 Task: Check the sale-to-list ratio of laminate floors in the last 3 years.
Action: Mouse moved to (880, 254)
Screenshot: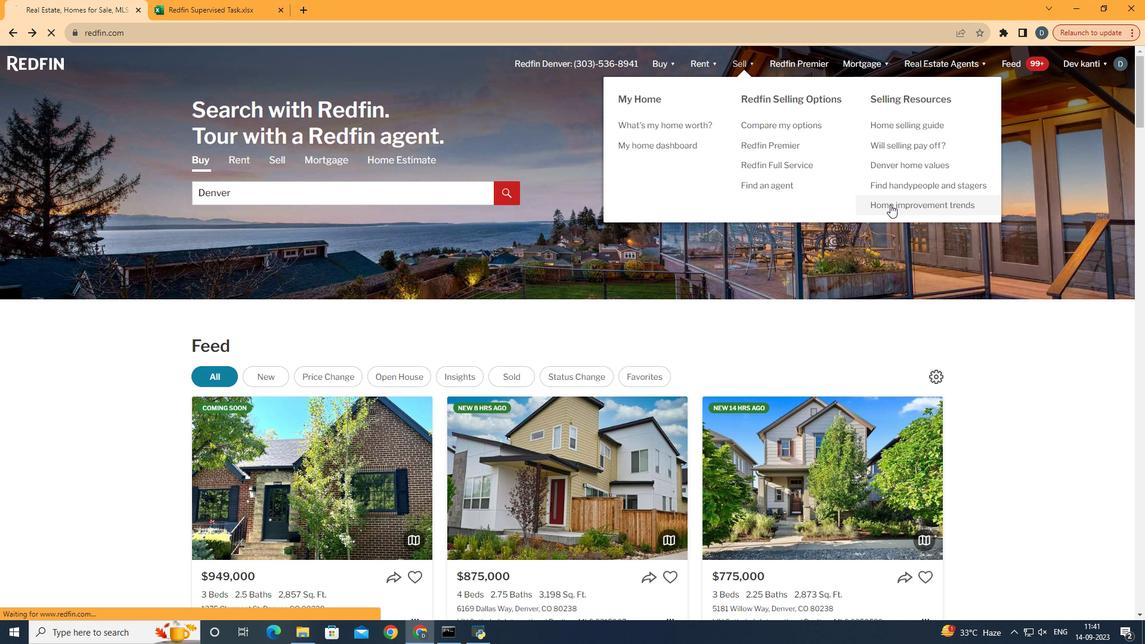 
Action: Mouse pressed left at (880, 254)
Screenshot: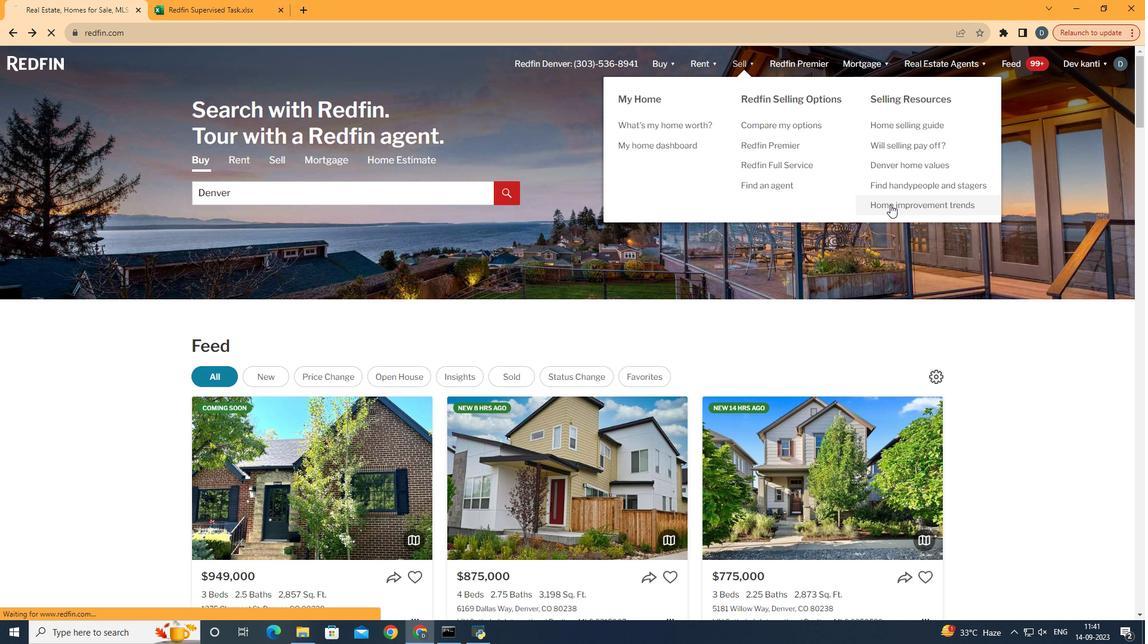 
Action: Mouse moved to (336, 258)
Screenshot: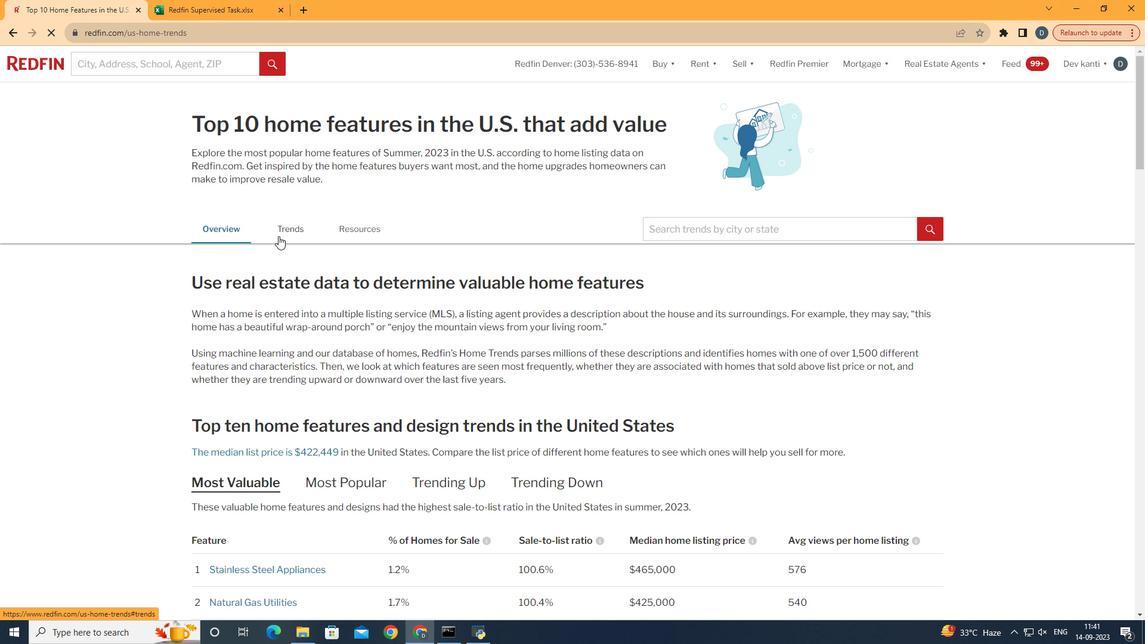 
Action: Mouse pressed left at (336, 258)
Screenshot: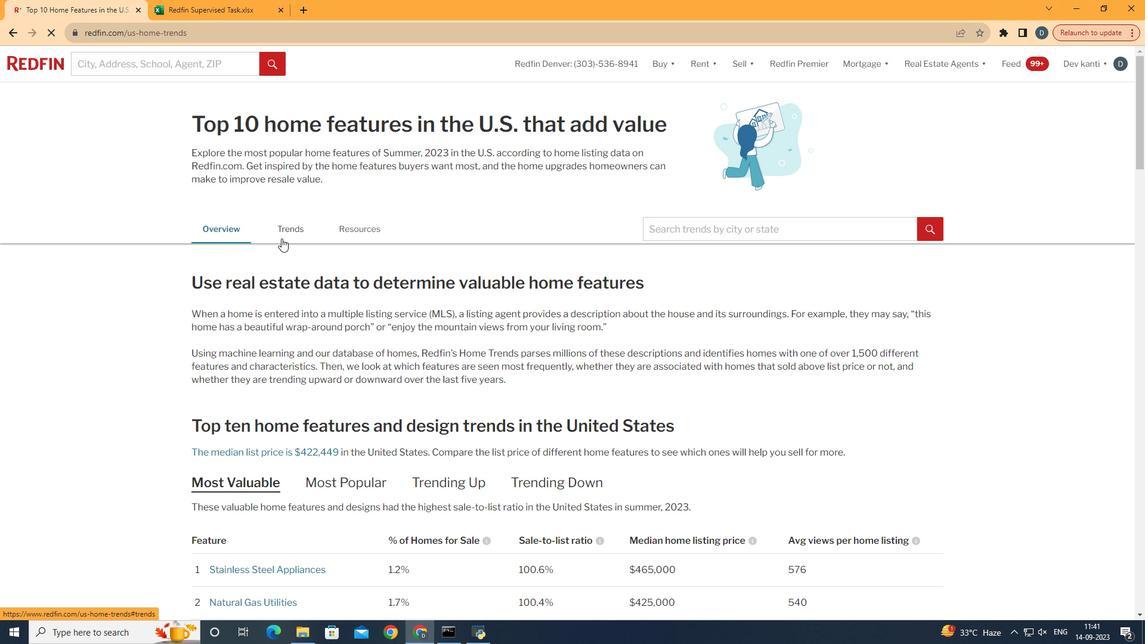 
Action: Mouse moved to (389, 263)
Screenshot: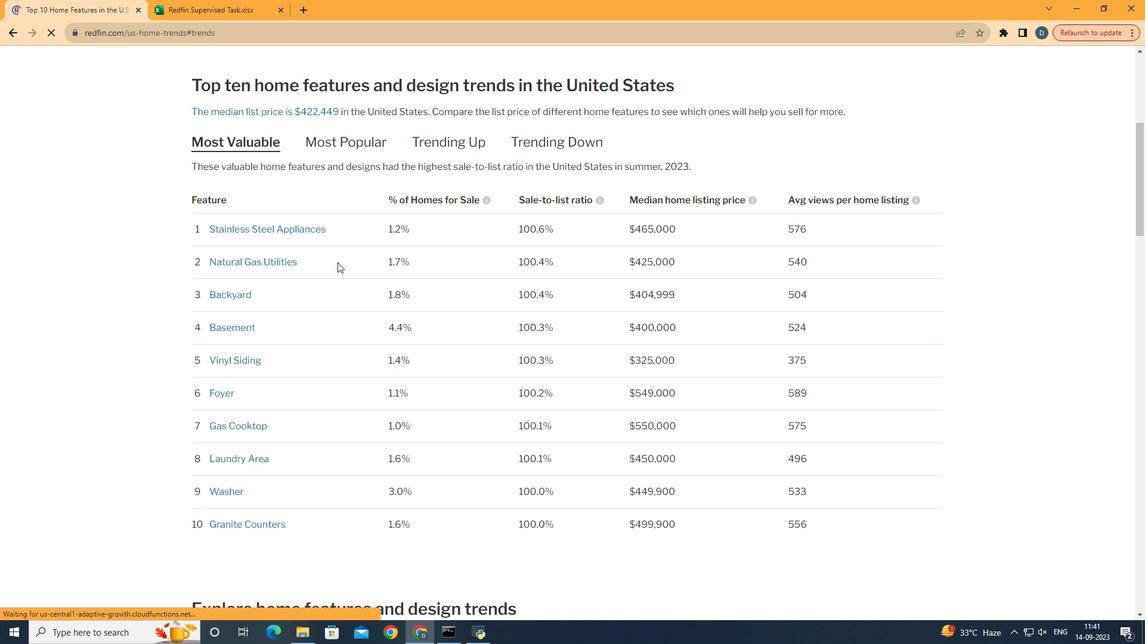 
Action: Mouse scrolled (389, 263) with delta (0, 0)
Screenshot: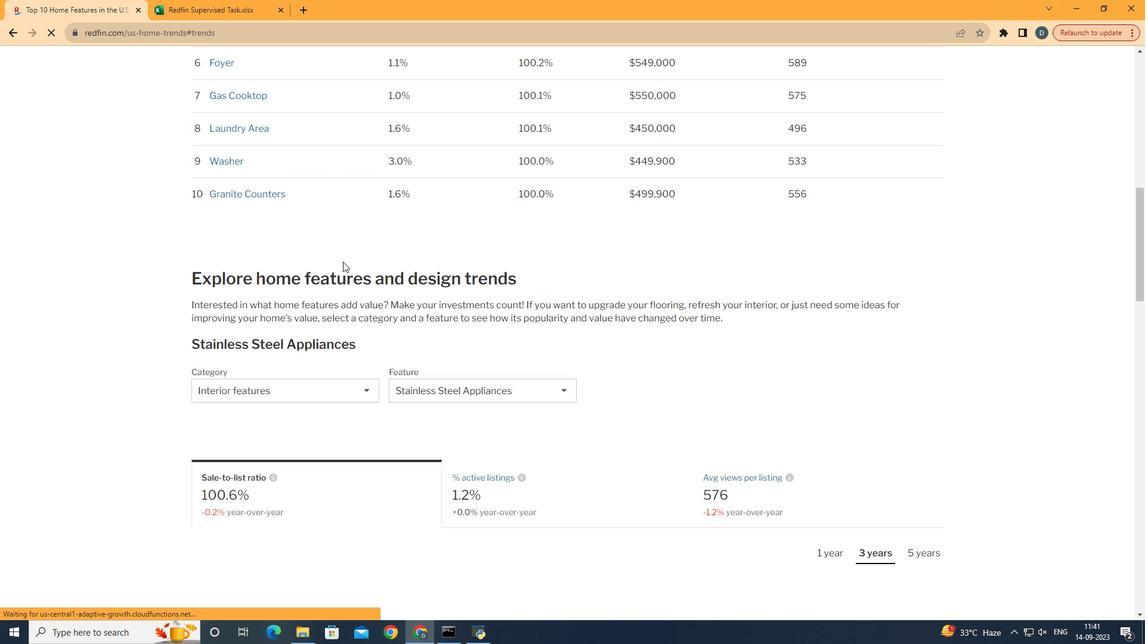 
Action: Mouse moved to (389, 263)
Screenshot: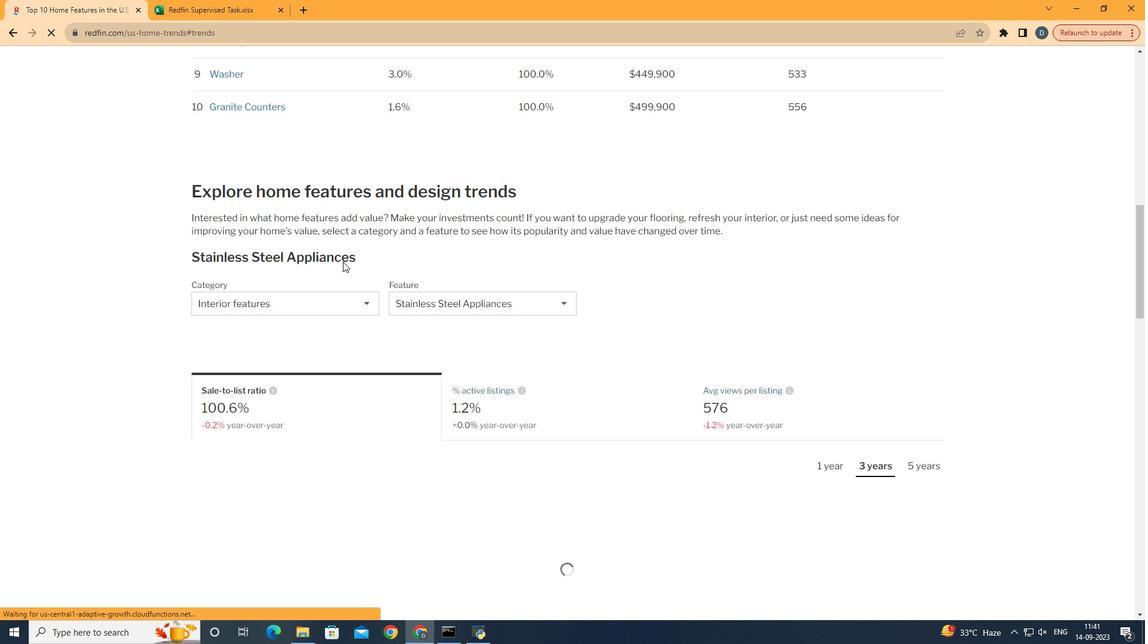
Action: Mouse scrolled (389, 263) with delta (0, 0)
Screenshot: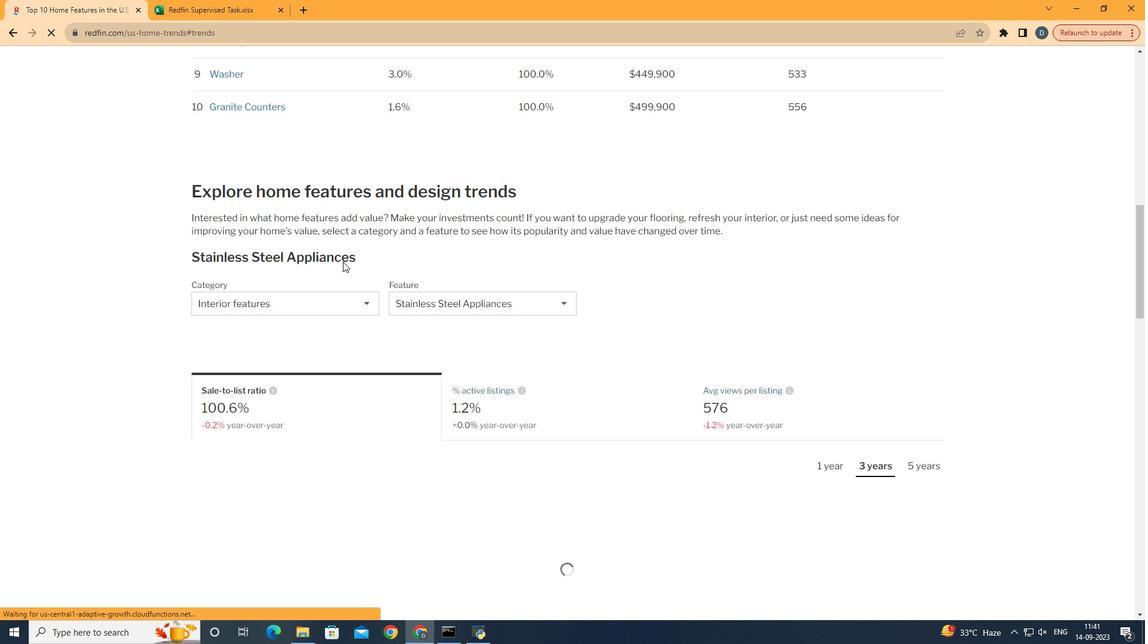 
Action: Mouse moved to (389, 263)
Screenshot: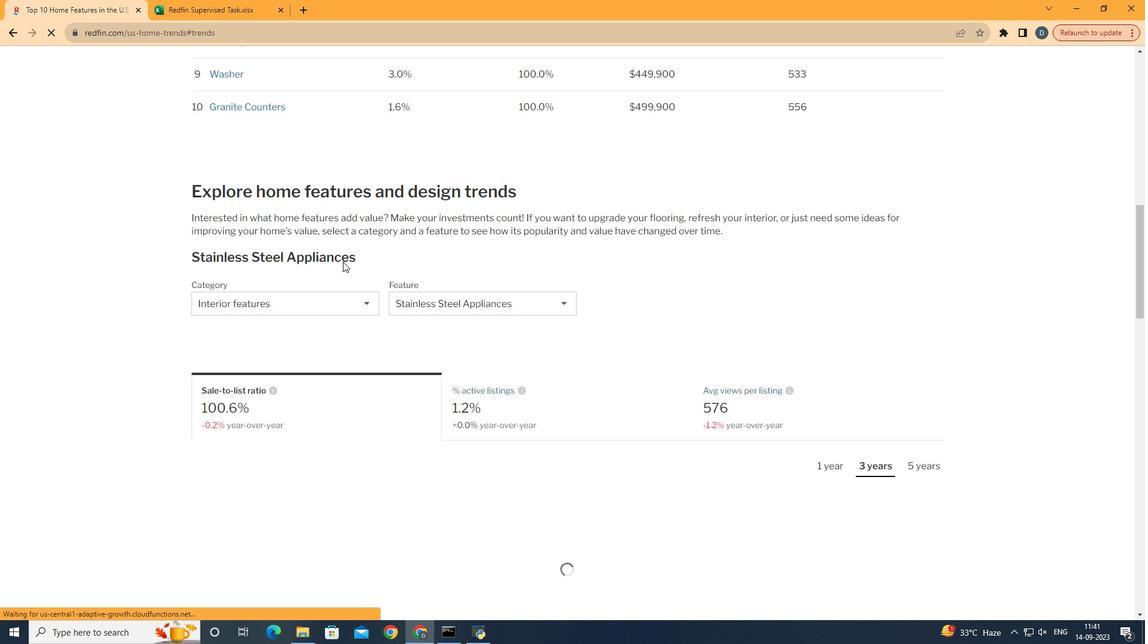 
Action: Mouse scrolled (389, 263) with delta (0, 0)
Screenshot: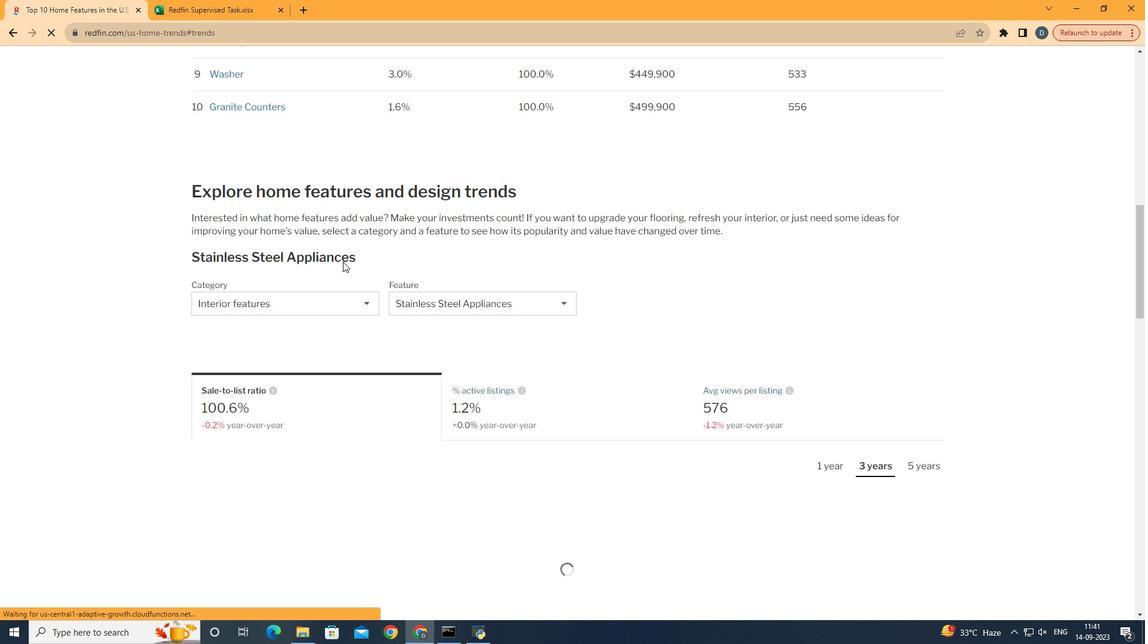 
Action: Mouse moved to (390, 263)
Screenshot: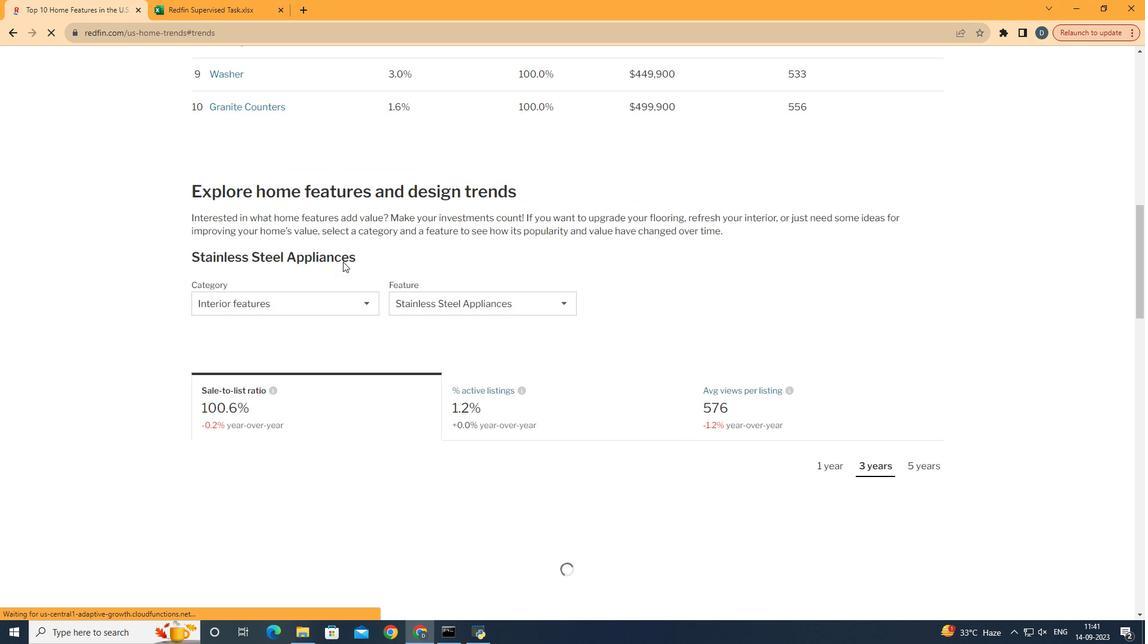 
Action: Mouse scrolled (390, 263) with delta (0, 0)
Screenshot: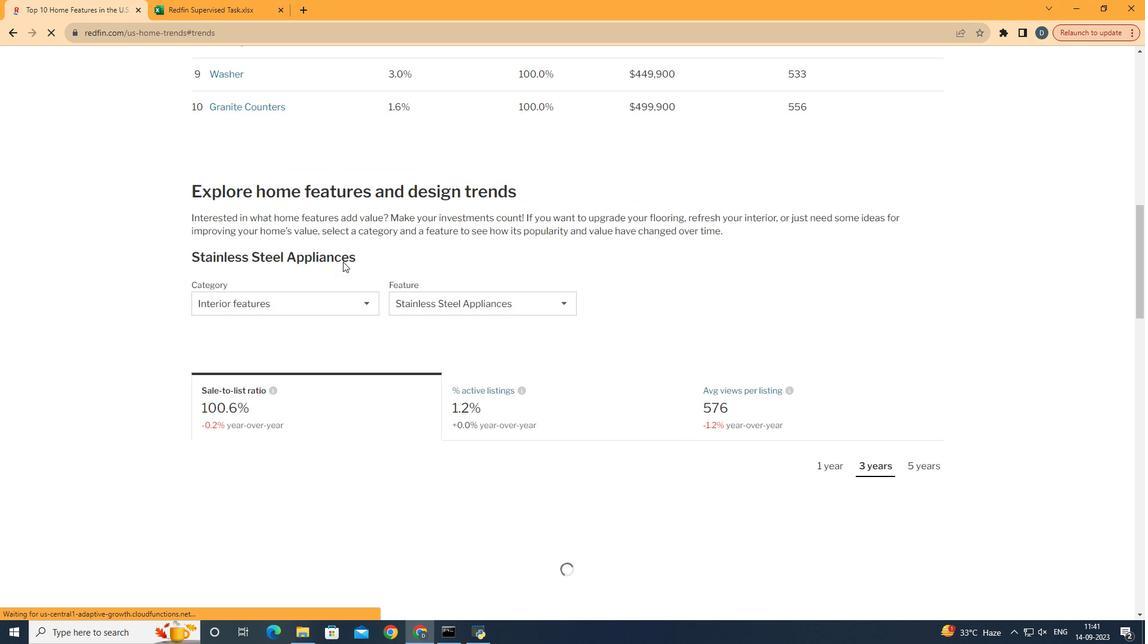 
Action: Mouse moved to (391, 263)
Screenshot: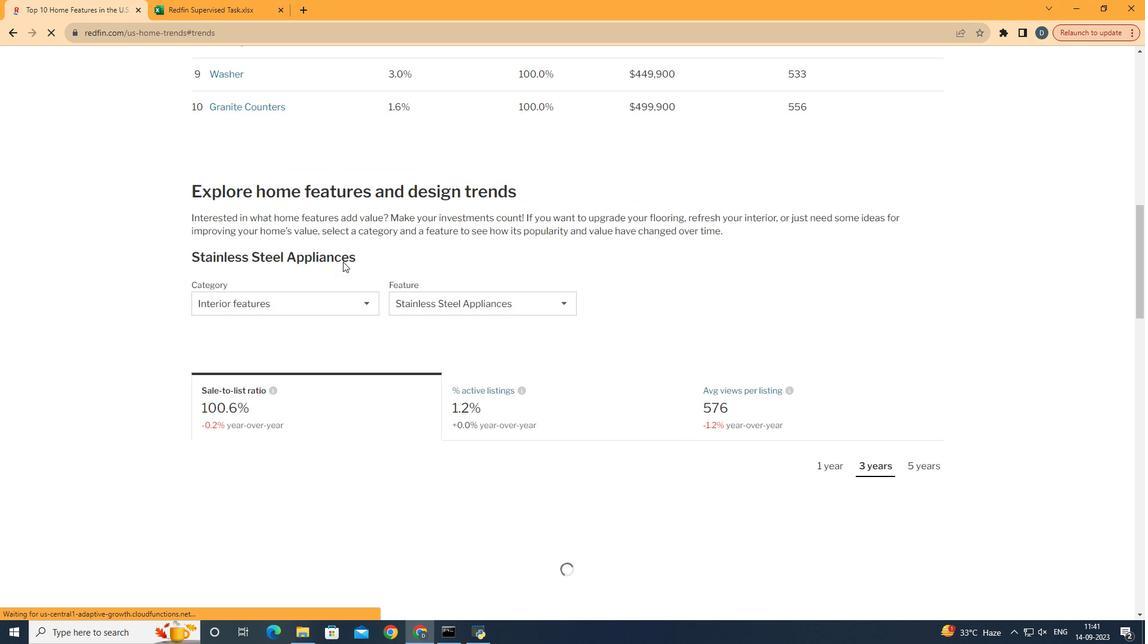 
Action: Mouse scrolled (391, 263) with delta (0, 0)
Screenshot: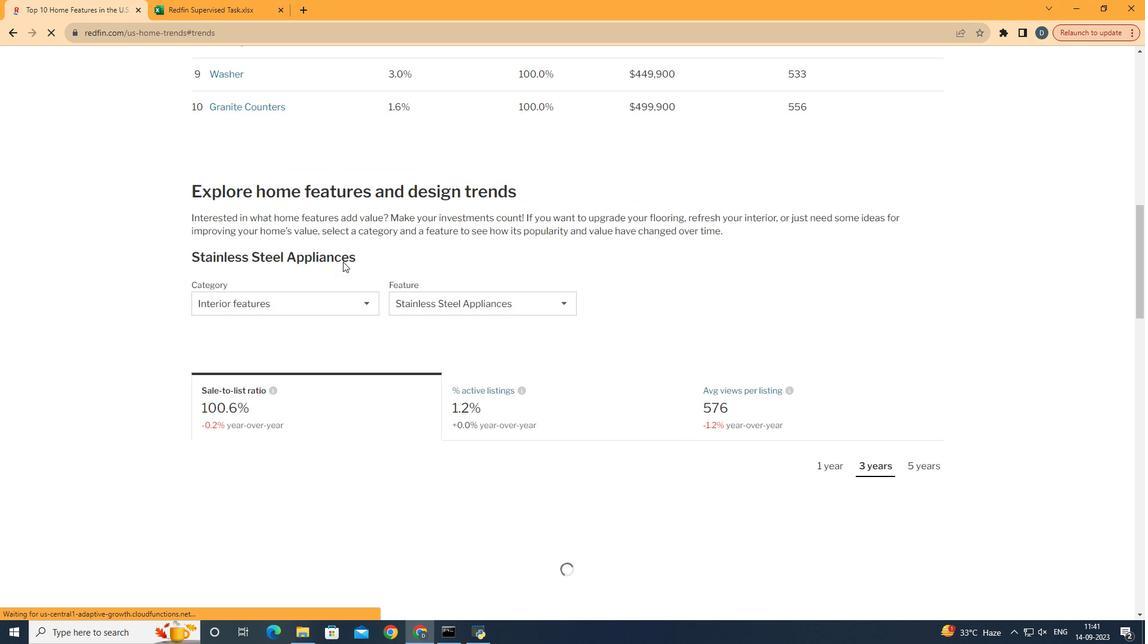 
Action: Mouse moved to (392, 263)
Screenshot: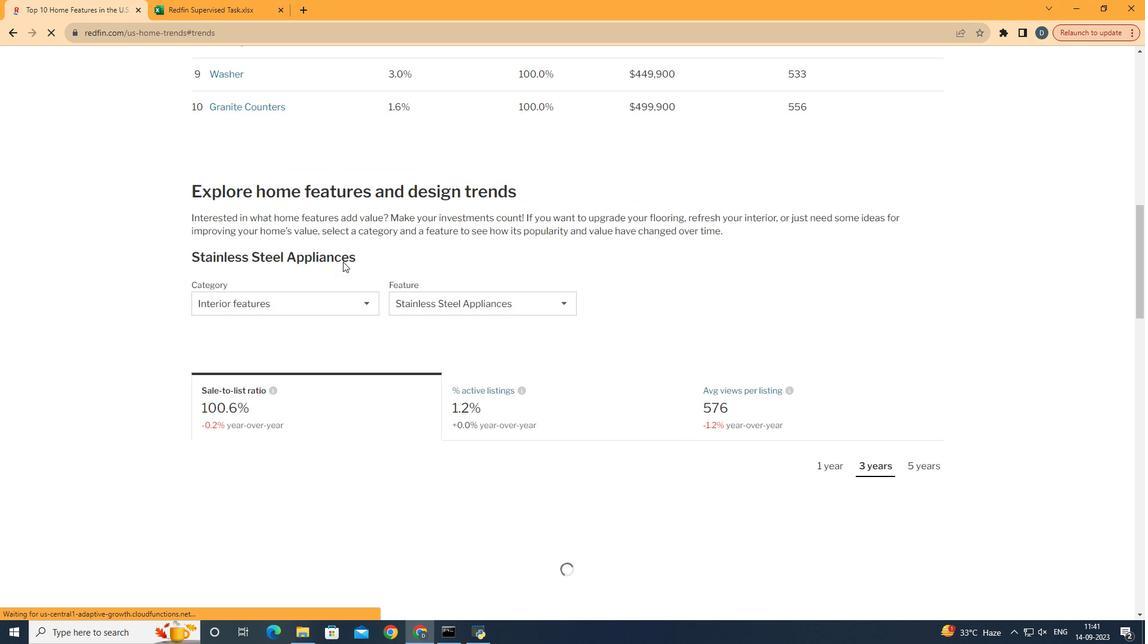 
Action: Mouse scrolled (392, 263) with delta (0, 0)
Screenshot: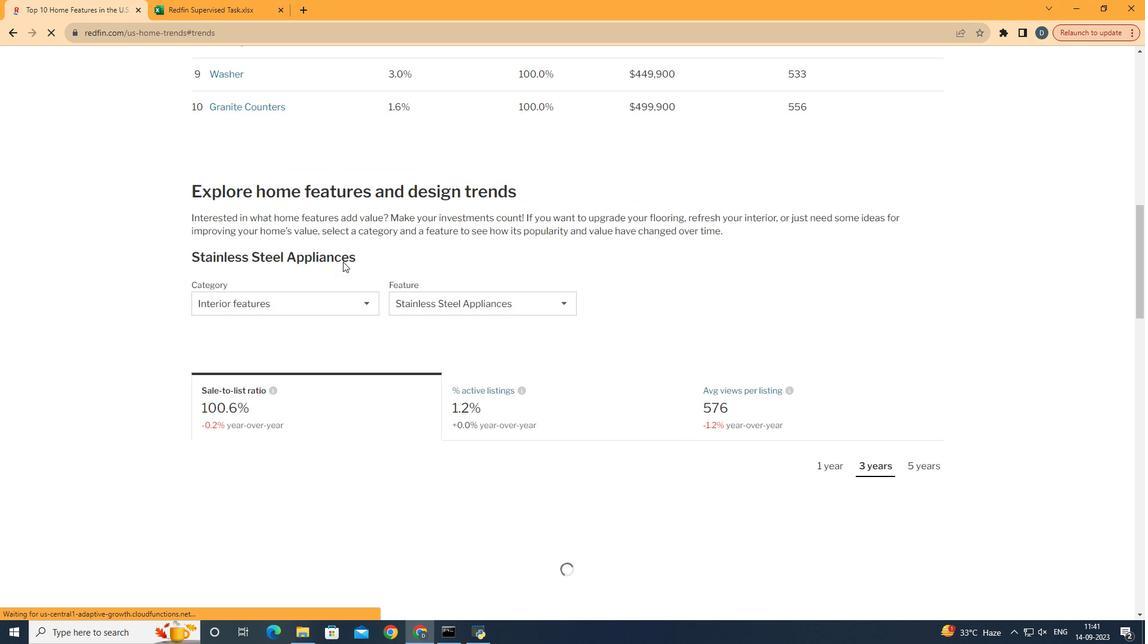 
Action: Mouse moved to (393, 263)
Screenshot: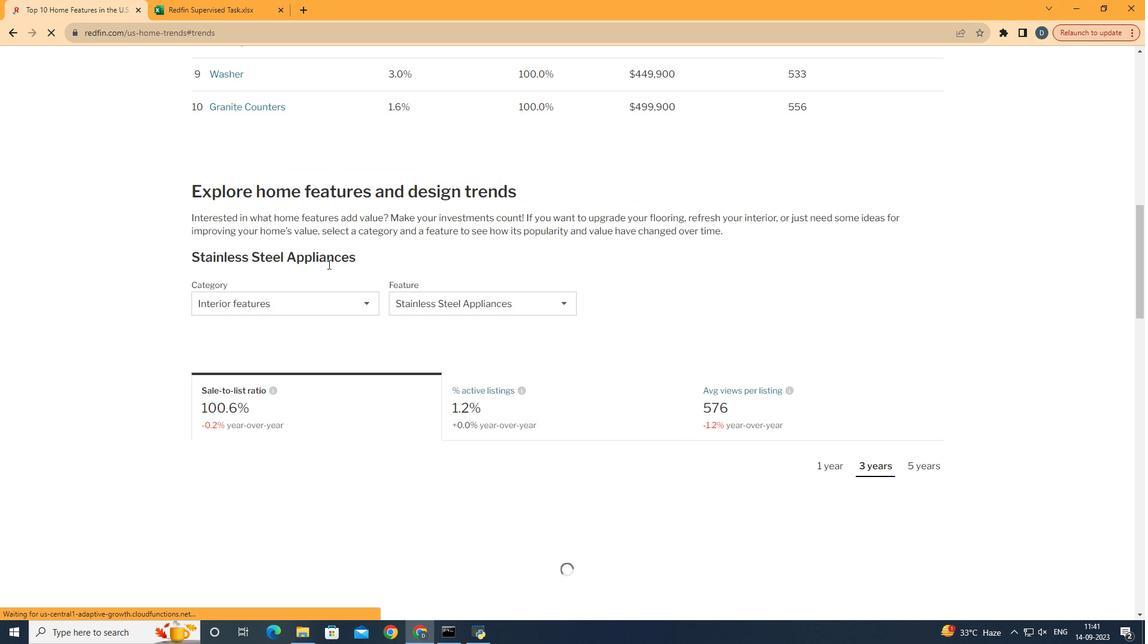 
Action: Mouse scrolled (393, 262) with delta (0, 0)
Screenshot: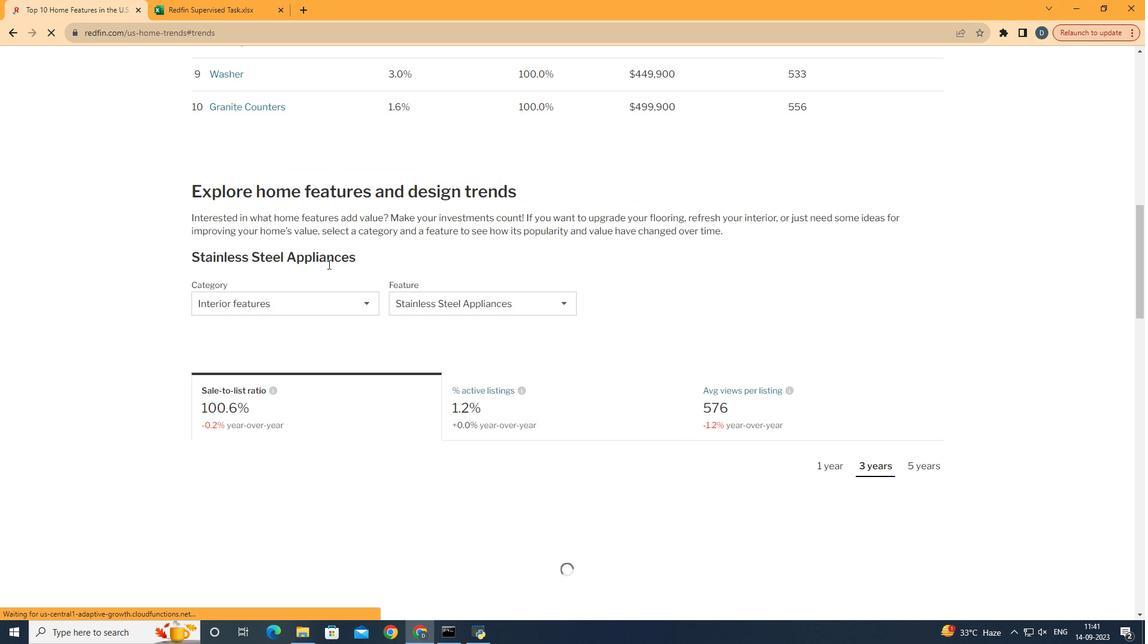 
Action: Mouse moved to (331, 264)
Screenshot: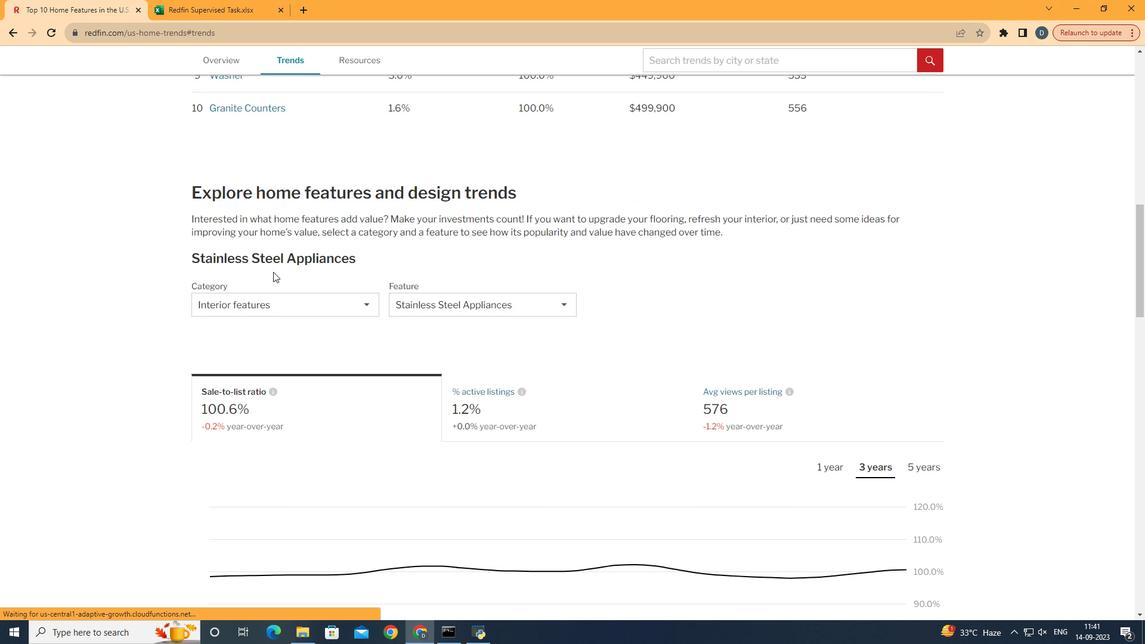 
Action: Mouse scrolled (331, 264) with delta (0, 0)
Screenshot: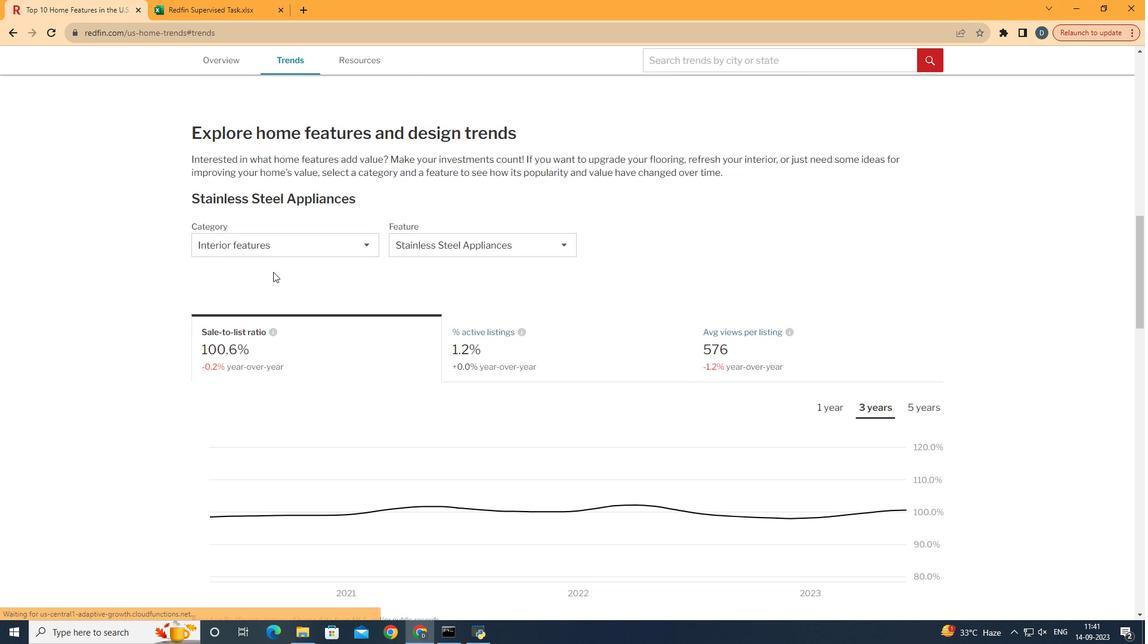 
Action: Mouse scrolled (331, 264) with delta (0, 0)
Screenshot: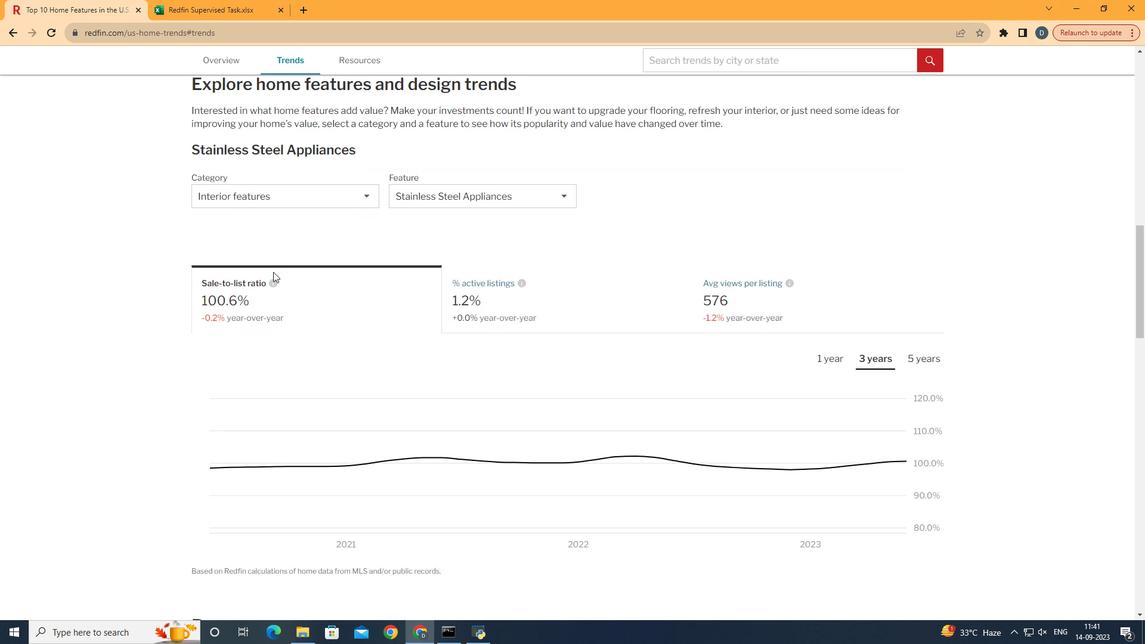 
Action: Mouse moved to (373, 253)
Screenshot: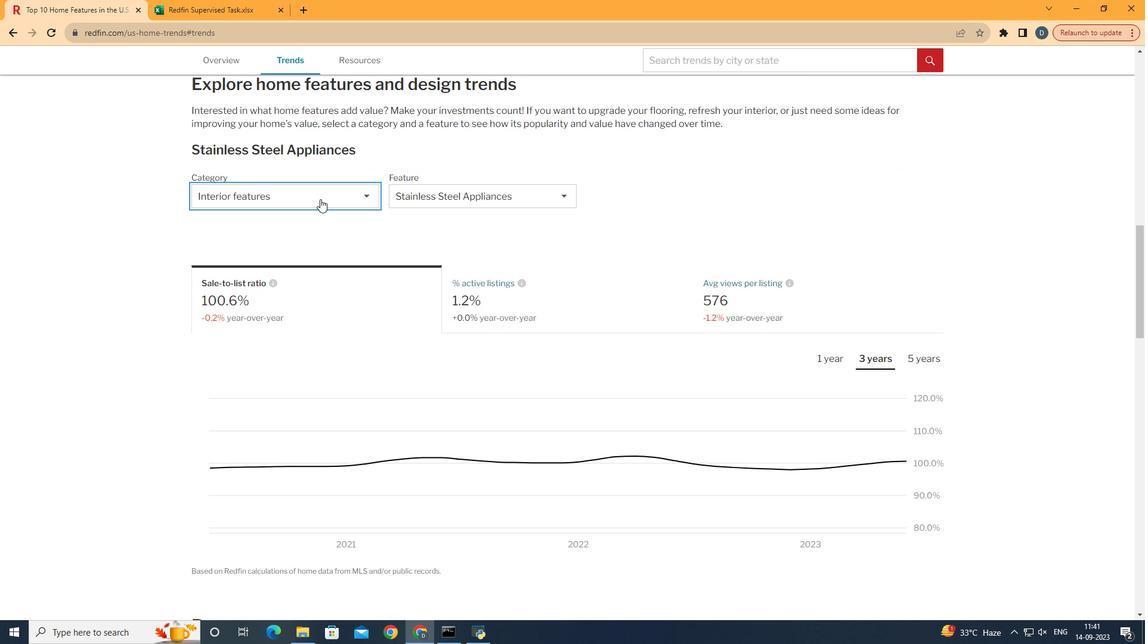 
Action: Mouse pressed left at (373, 253)
Screenshot: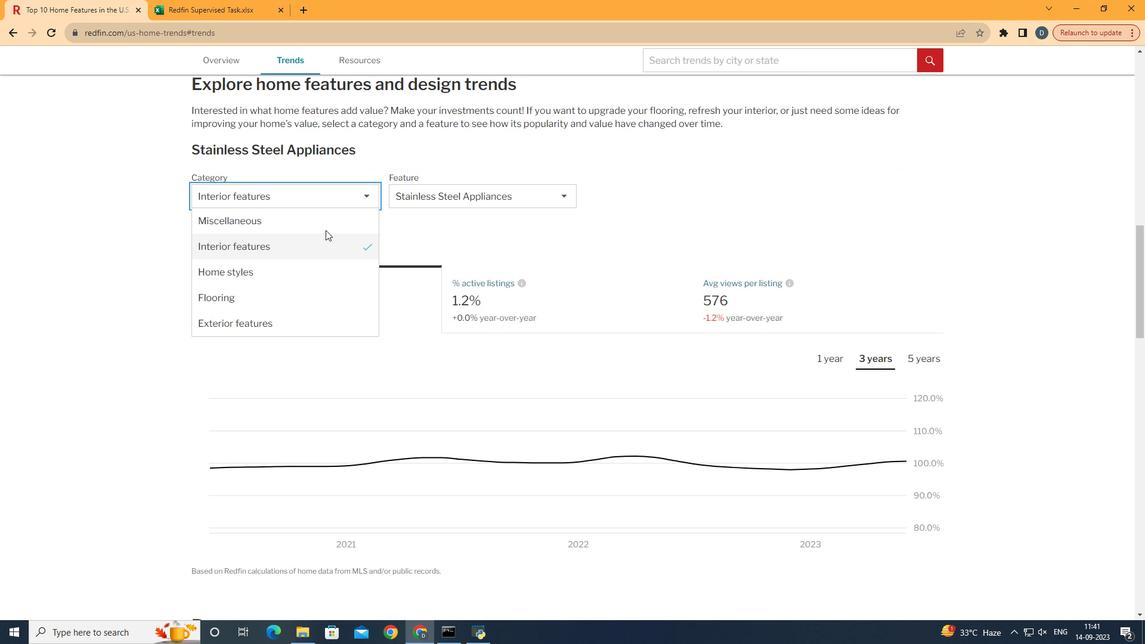 
Action: Mouse moved to (380, 268)
Screenshot: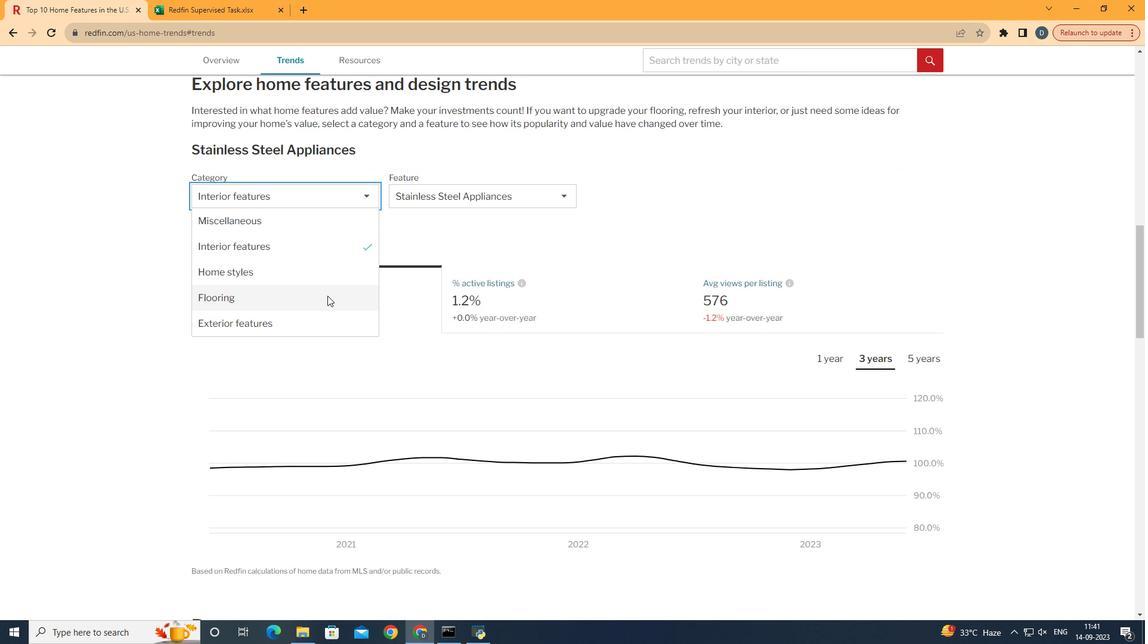 
Action: Mouse pressed left at (380, 268)
Screenshot: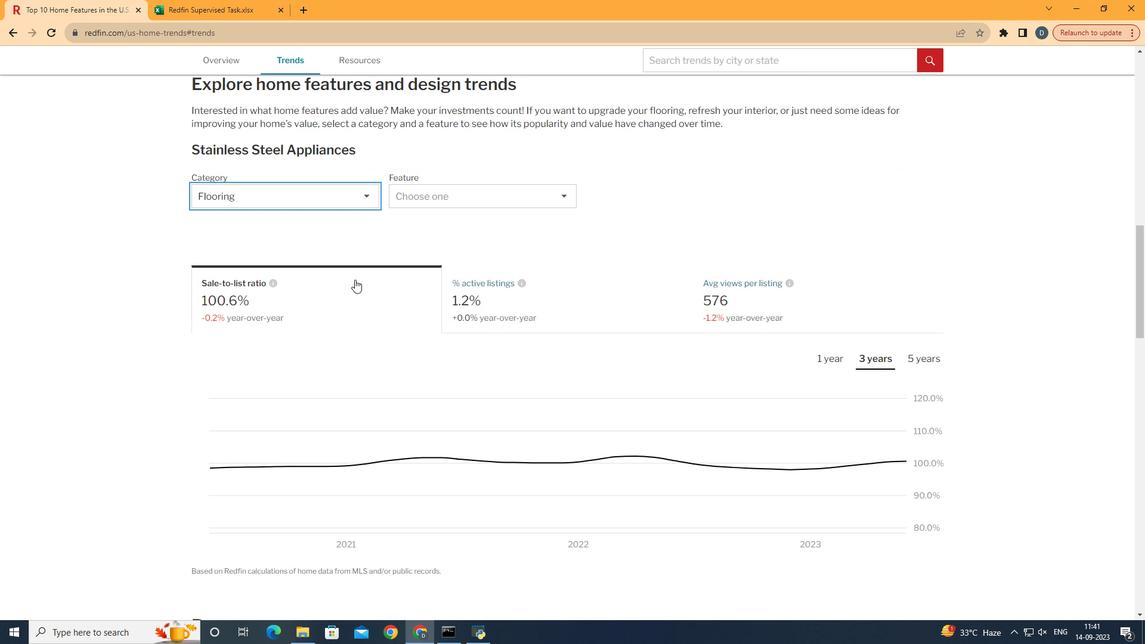 
Action: Mouse moved to (505, 251)
Screenshot: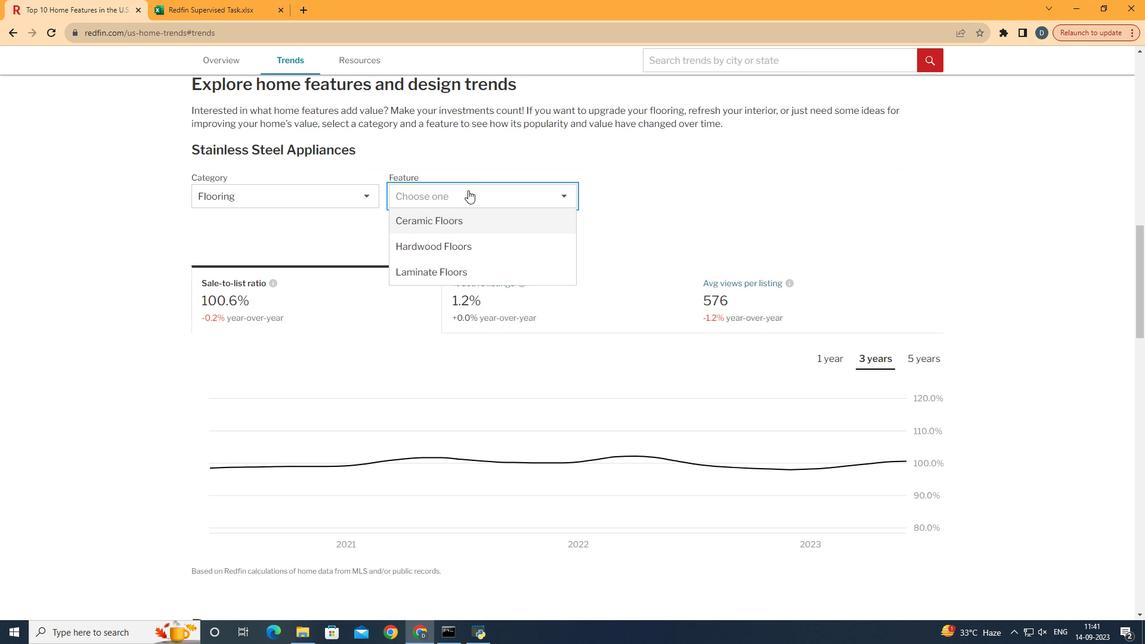 
Action: Mouse pressed left at (505, 251)
Screenshot: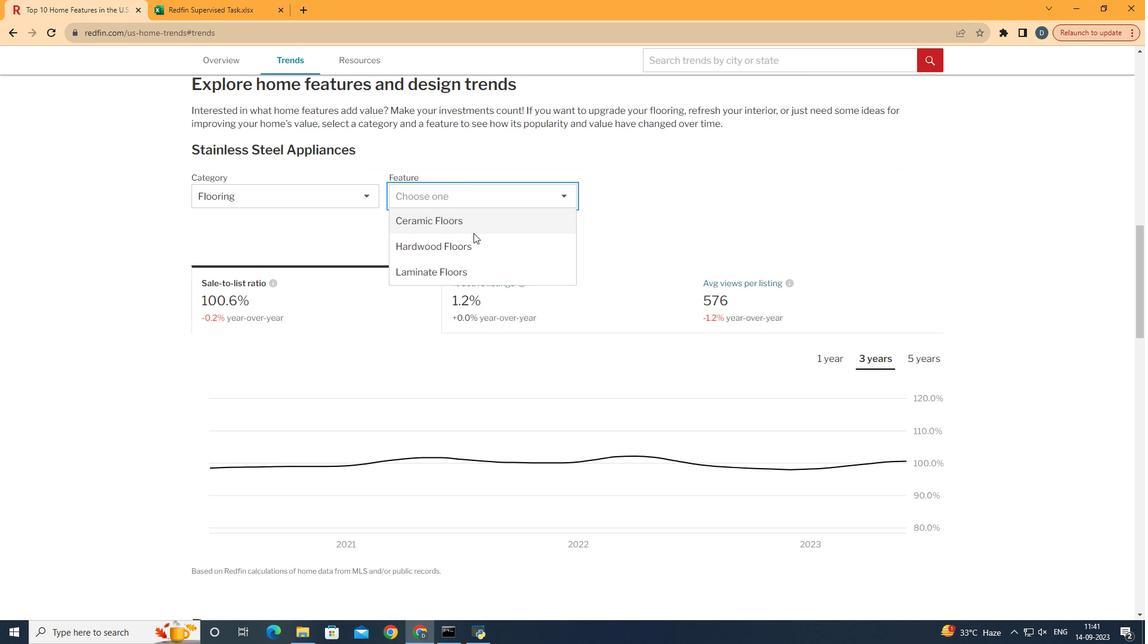 
Action: Mouse moved to (506, 264)
Screenshot: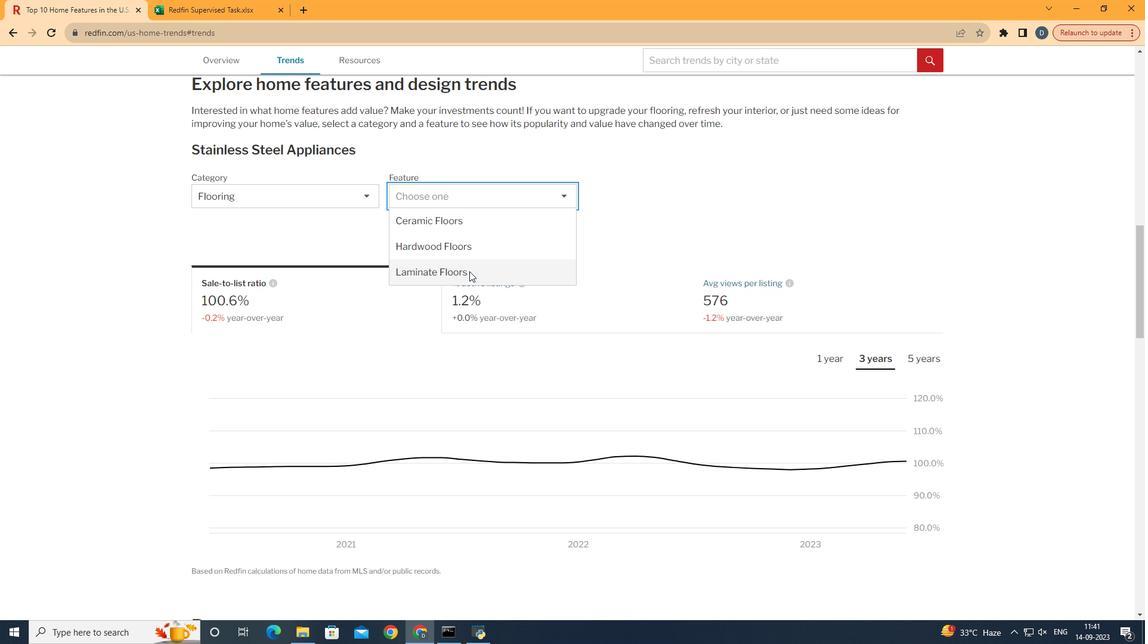 
Action: Mouse pressed left at (506, 264)
Screenshot: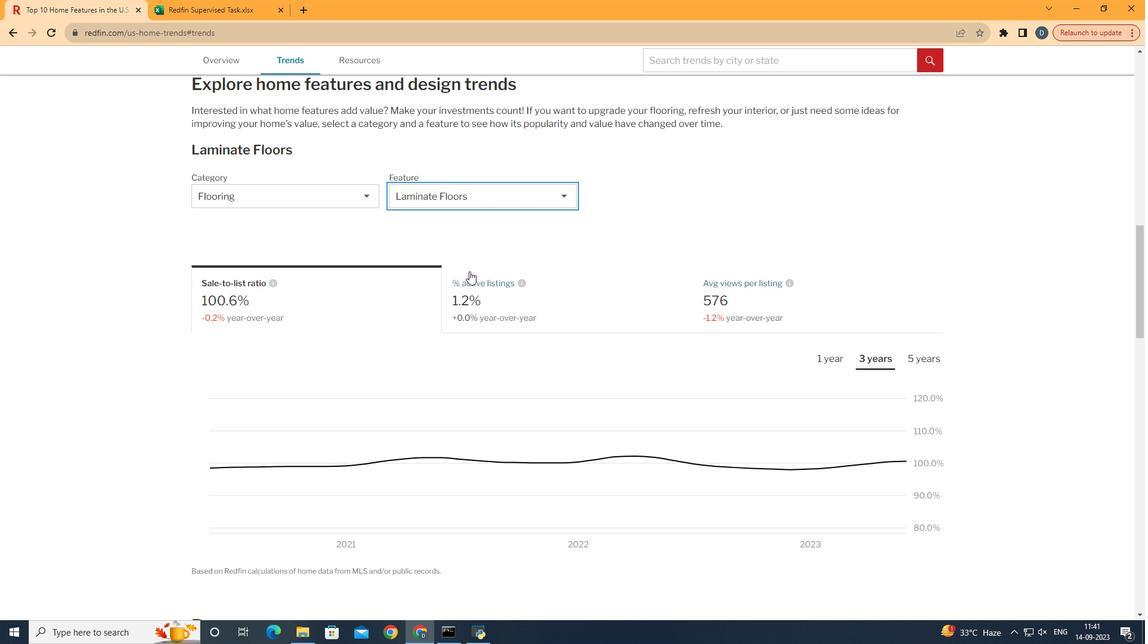 
Action: Mouse moved to (877, 278)
Screenshot: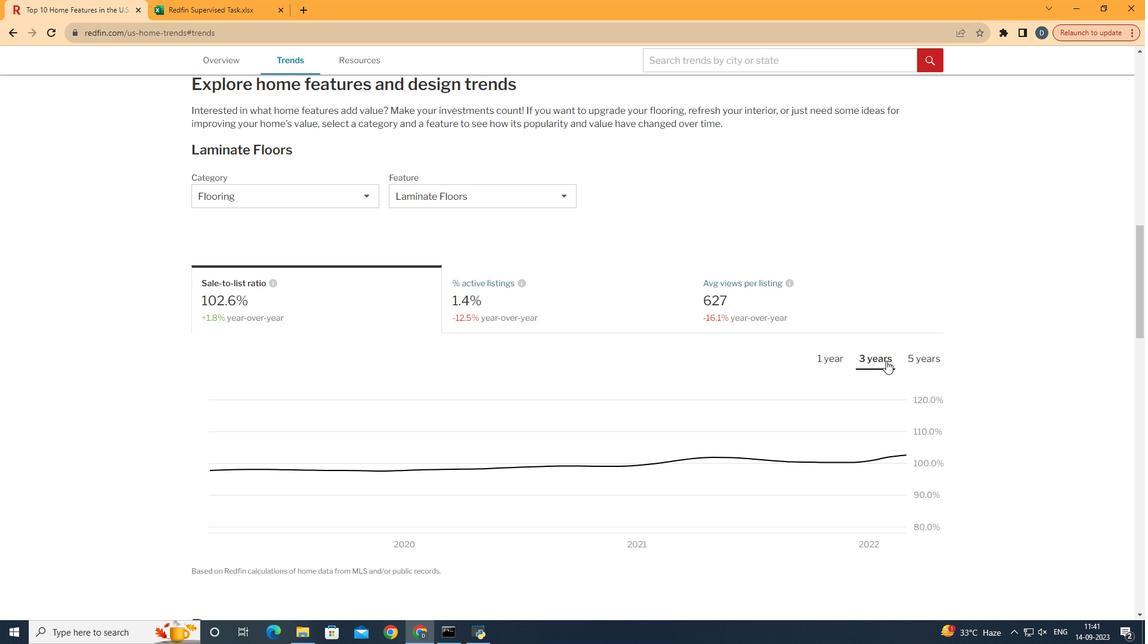 
Action: Mouse pressed left at (877, 278)
Screenshot: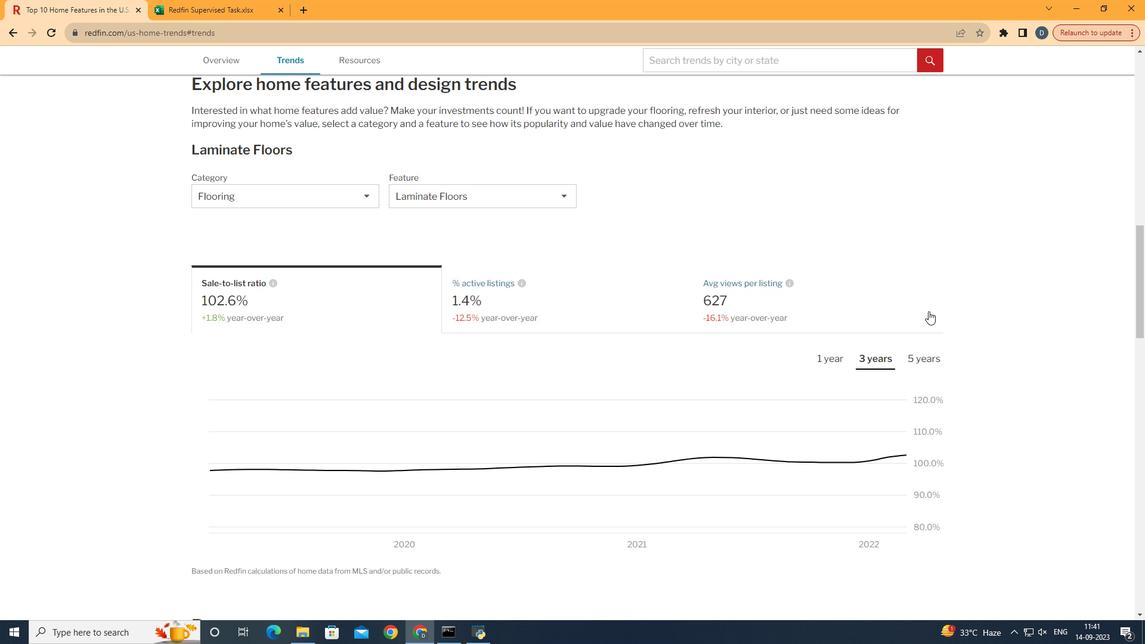 
Action: Mouse moved to (914, 270)
Screenshot: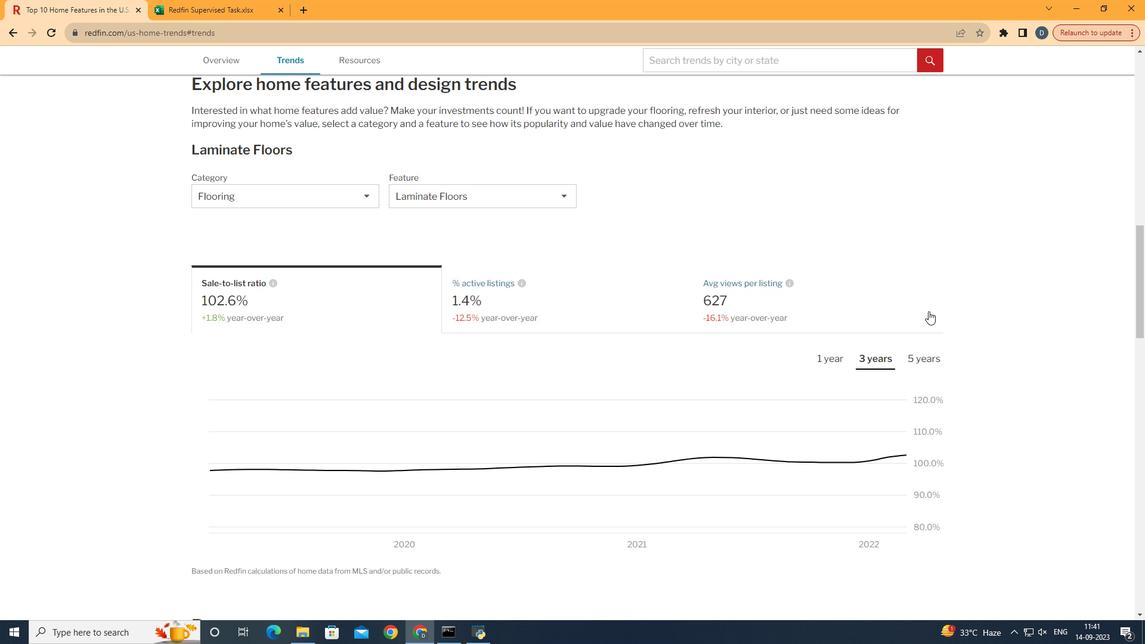 
